 Task: Add Flybird Baja Lime Margarita to the cart.
Action: Mouse moved to (712, 250)
Screenshot: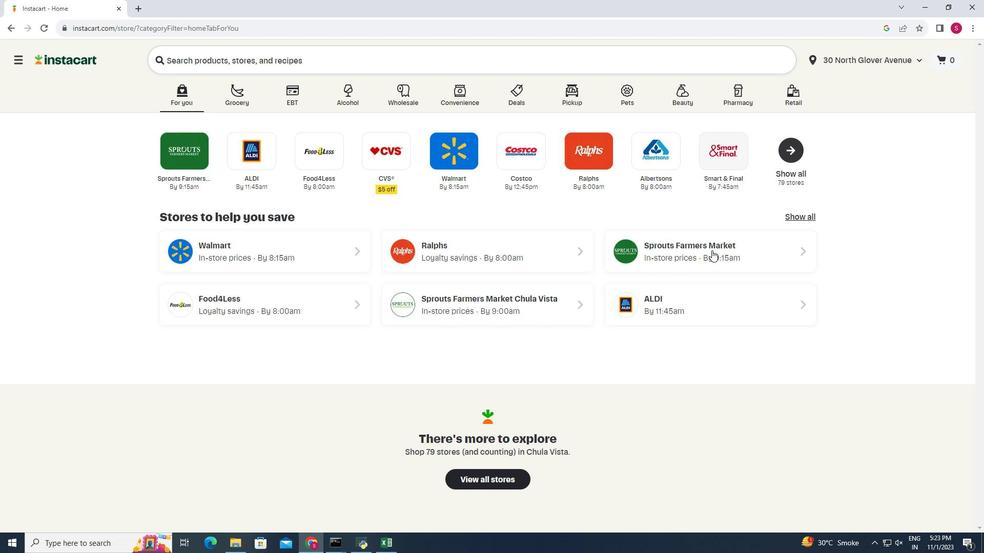 
Action: Mouse pressed left at (712, 250)
Screenshot: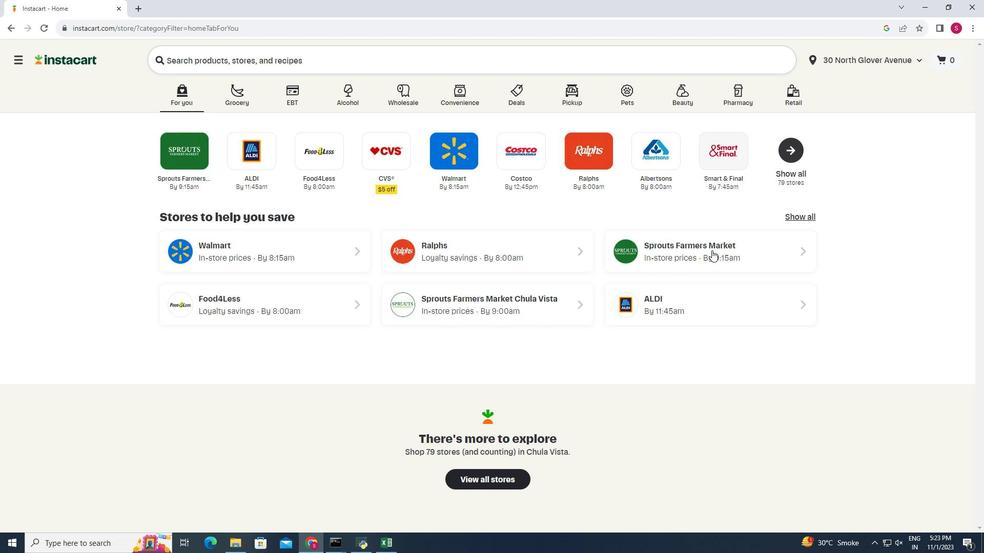 
Action: Mouse moved to (38, 502)
Screenshot: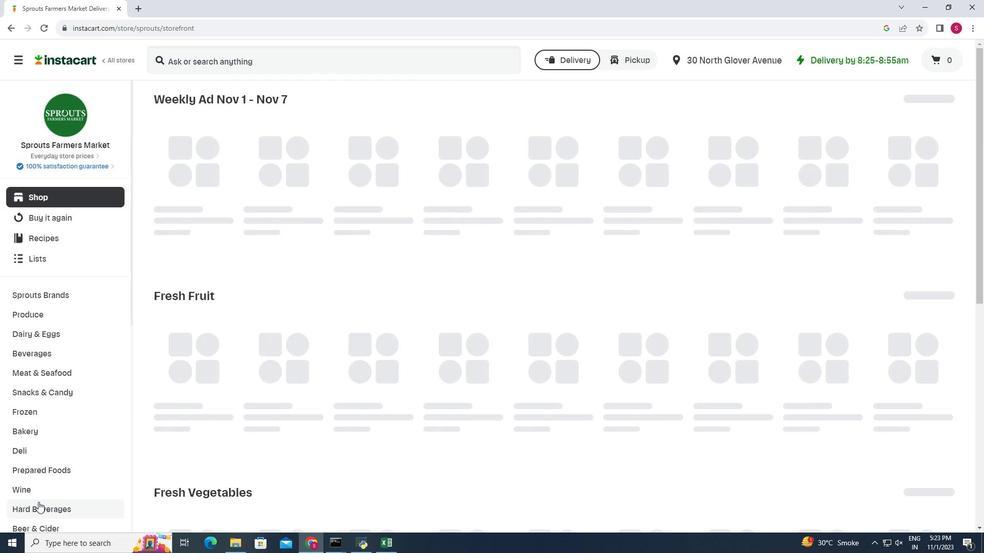 
Action: Mouse pressed left at (38, 502)
Screenshot: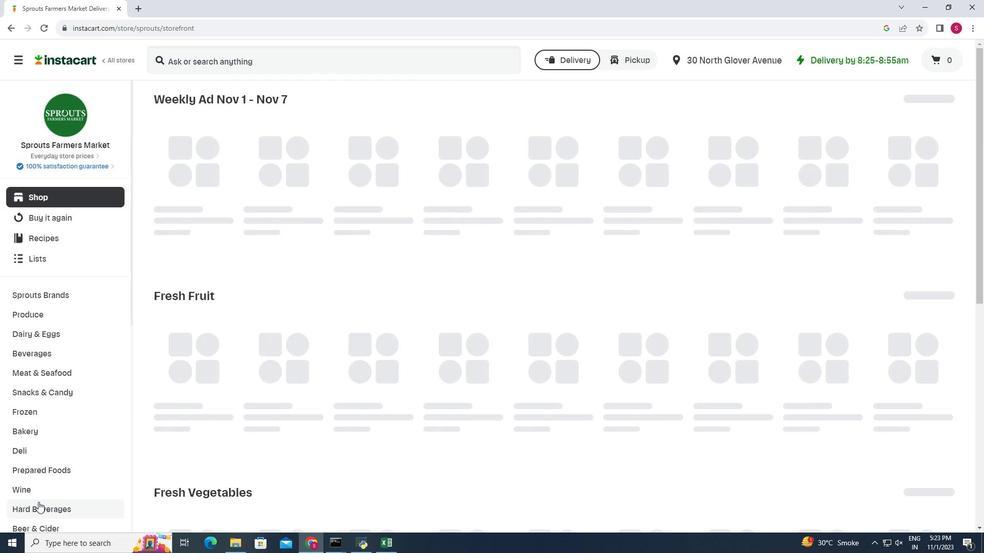 
Action: Mouse moved to (415, 131)
Screenshot: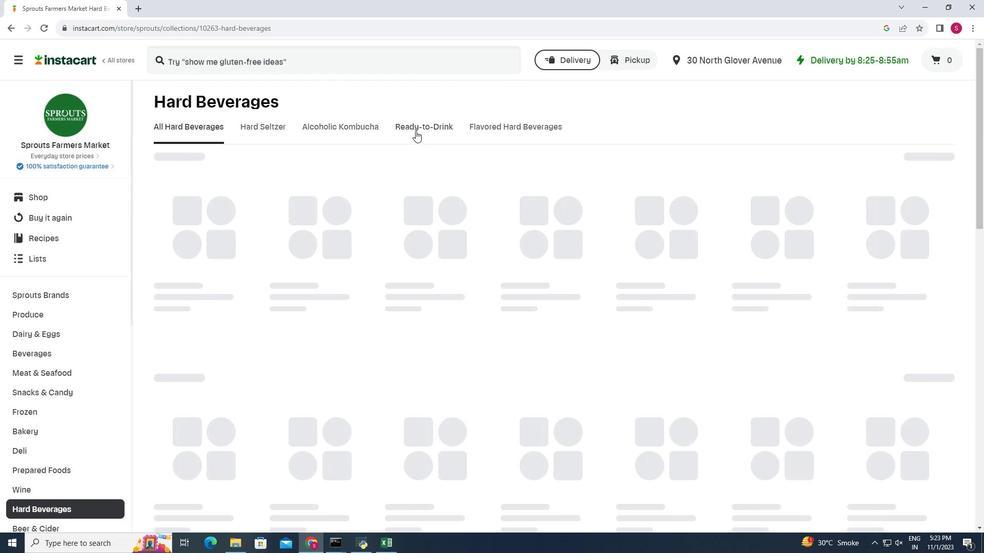 
Action: Mouse pressed left at (415, 131)
Screenshot: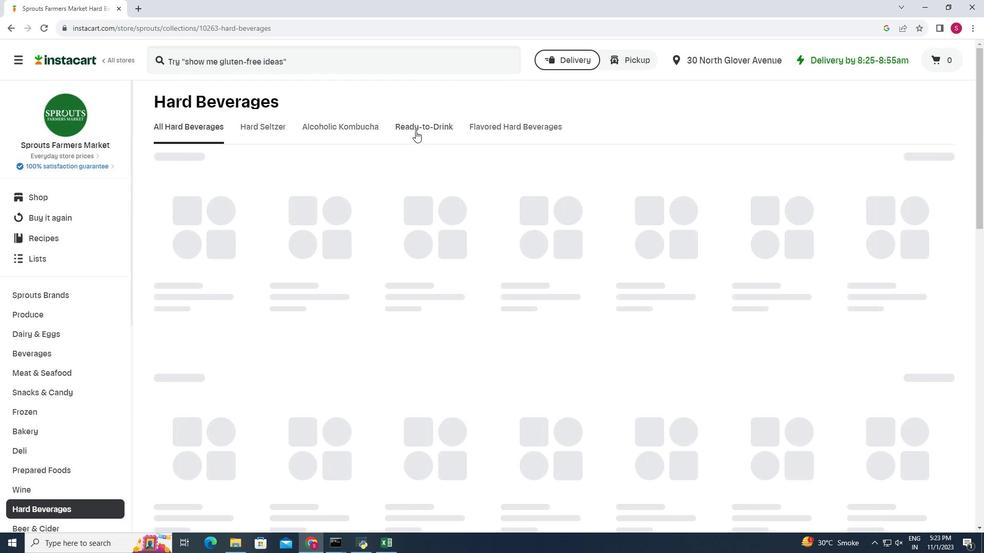 
Action: Mouse moved to (379, 167)
Screenshot: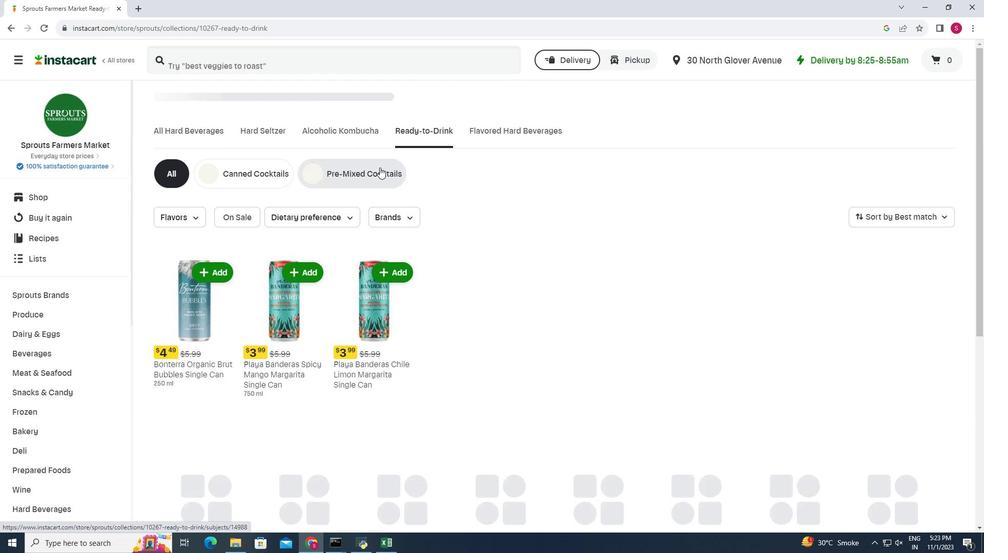 
Action: Mouse pressed left at (379, 167)
Screenshot: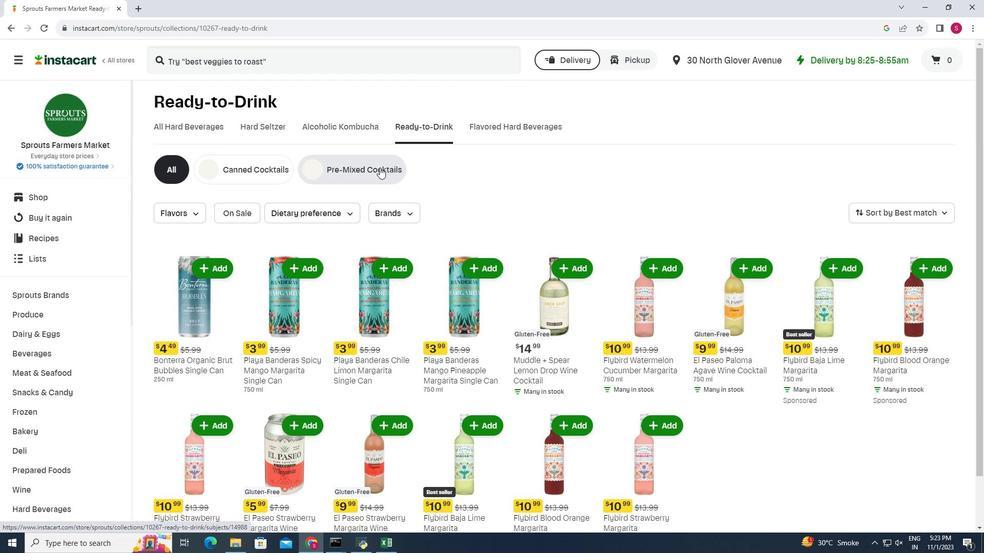 
Action: Mouse moved to (785, 209)
Screenshot: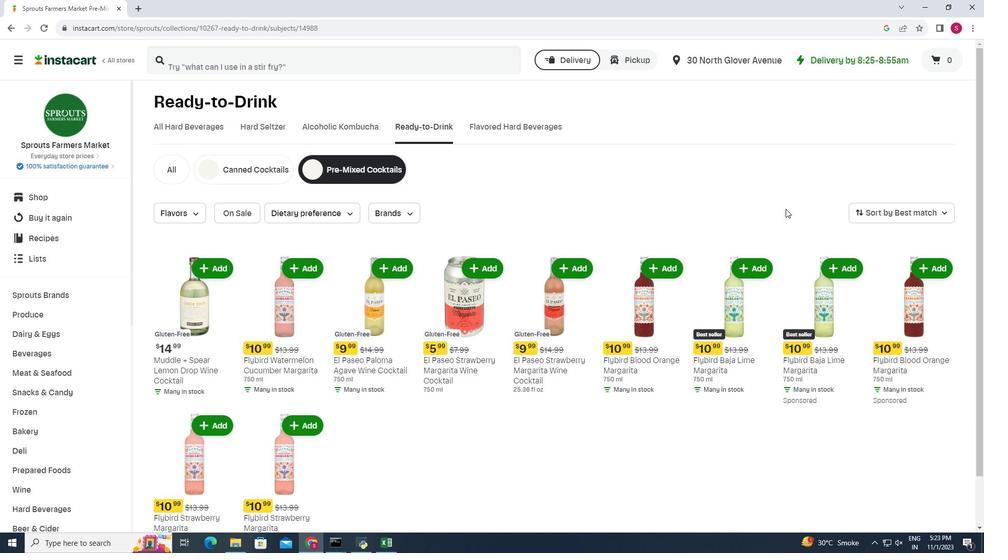
Action: Mouse scrolled (785, 208) with delta (0, 0)
Screenshot: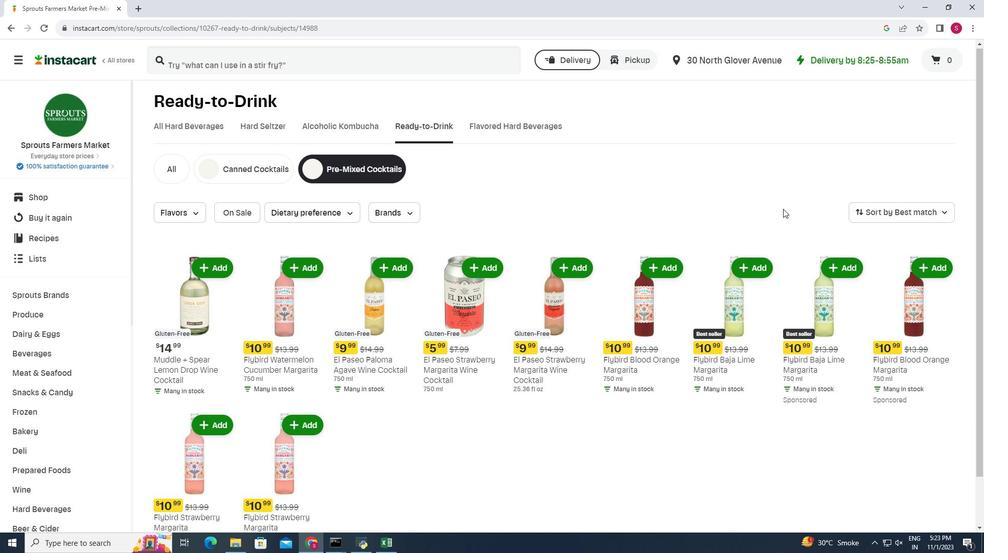 
Action: Mouse moved to (751, 205)
Screenshot: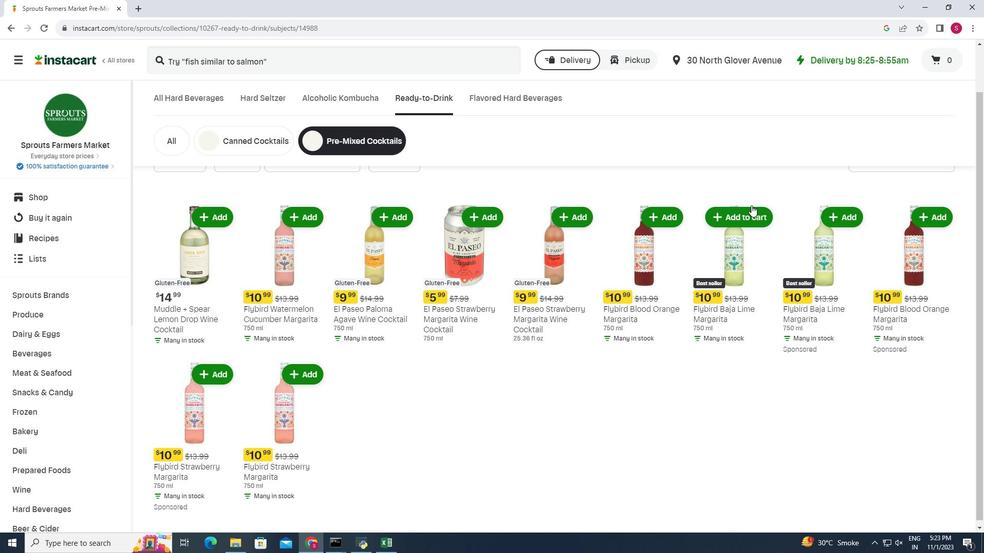 
Action: Mouse pressed left at (751, 205)
Screenshot: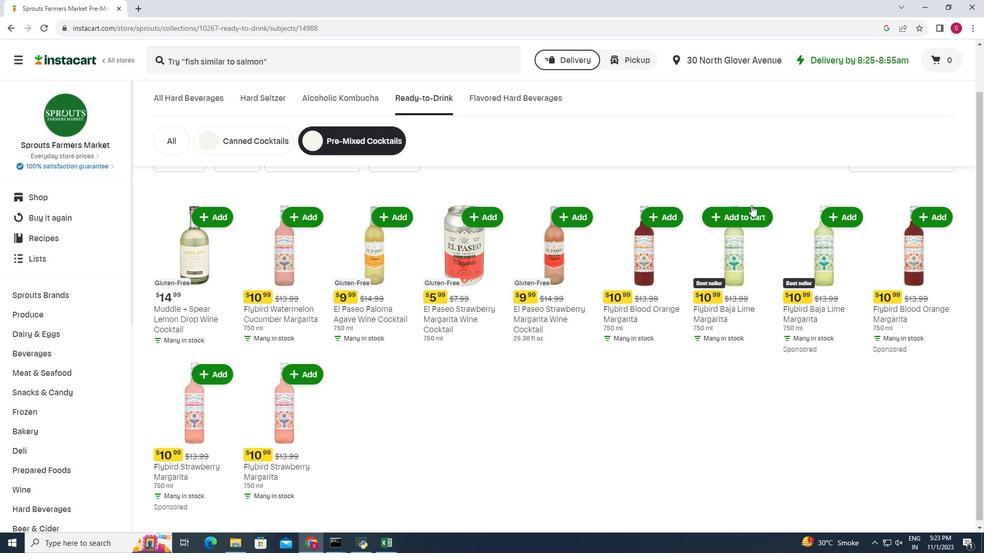 
Action: Mouse moved to (755, 211)
Screenshot: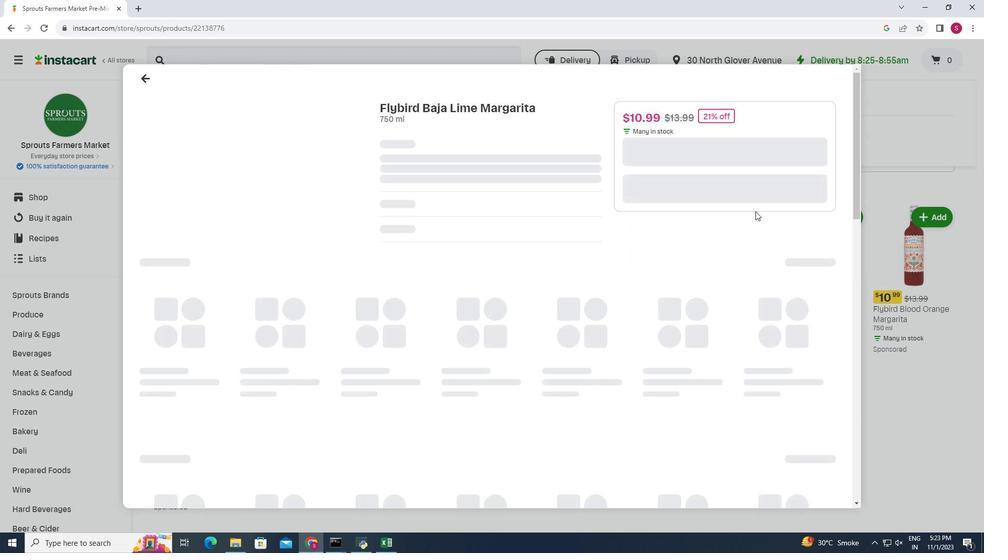 
Action: Mouse pressed left at (755, 211)
Screenshot: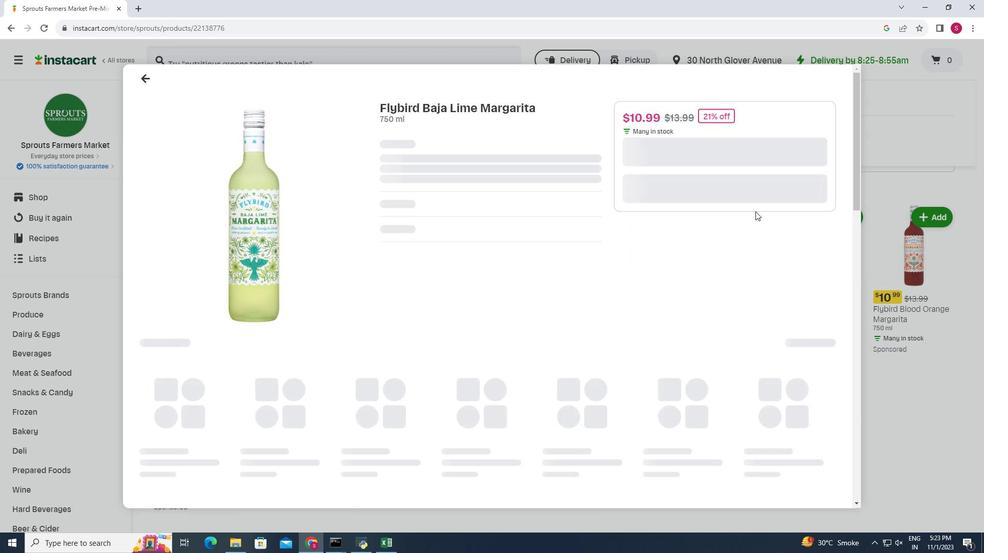 
Action: Mouse moved to (723, 202)
Screenshot: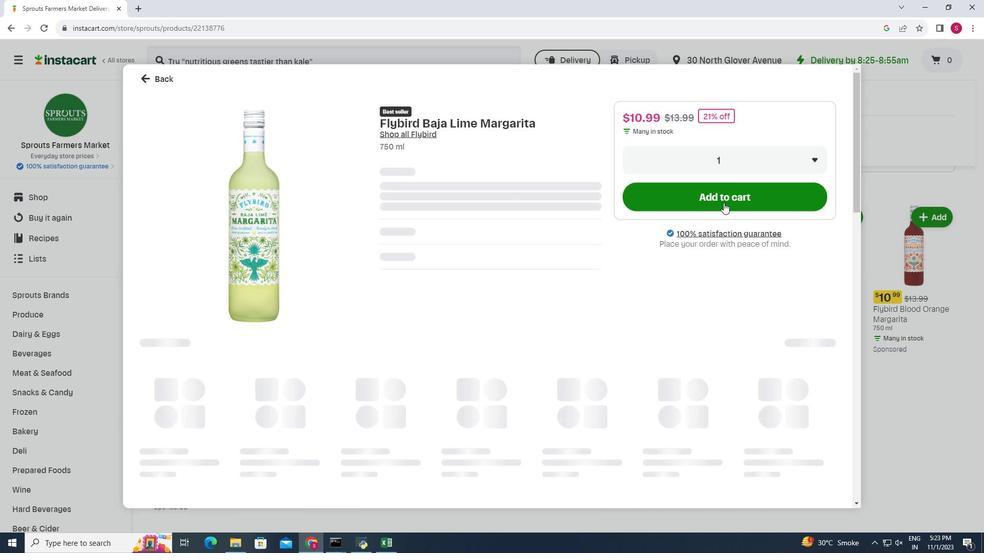
Action: Mouse pressed left at (723, 202)
Screenshot: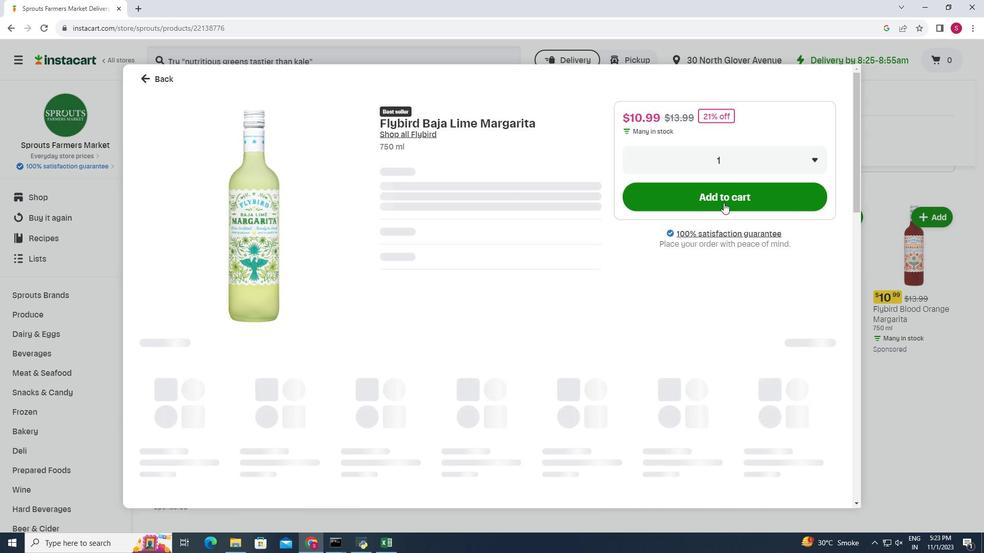 
Action: Mouse moved to (699, 199)
Screenshot: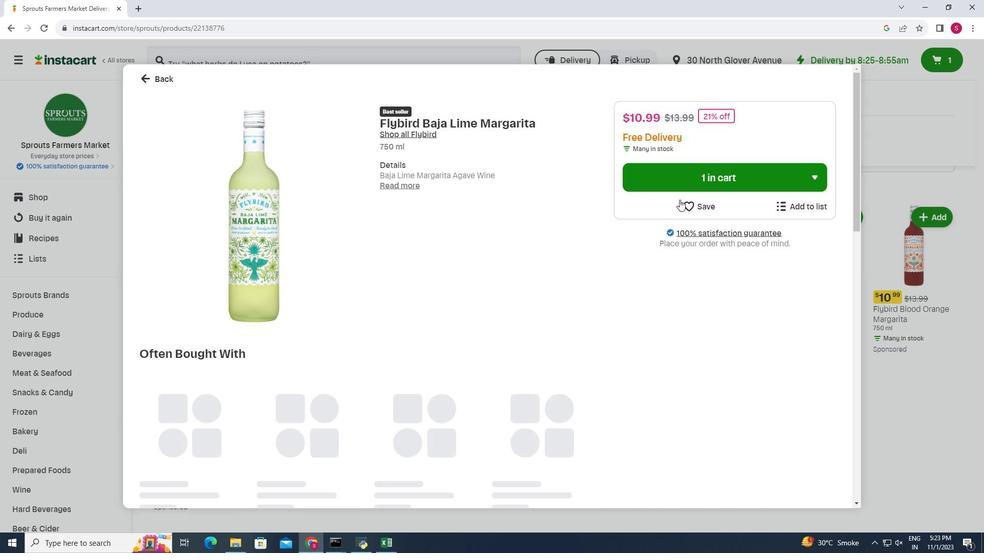 
